 Task: In the Company huawei.com, Log call with description : 'Engaged in a call with a potential client interested in our expertise.'; Select call outcome: 'Busy '; Select call Direction: Inbound; Add date: '5 September, 2023' and time 6:00:PM. Logged in from softage.1@softage.net
Action: Mouse moved to (89, 57)
Screenshot: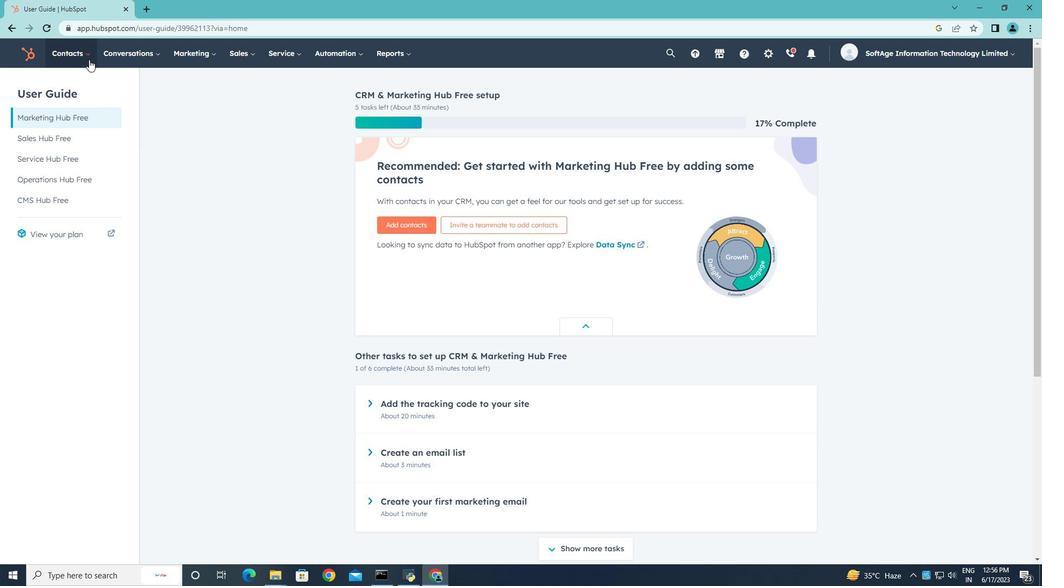 
Action: Mouse pressed left at (89, 57)
Screenshot: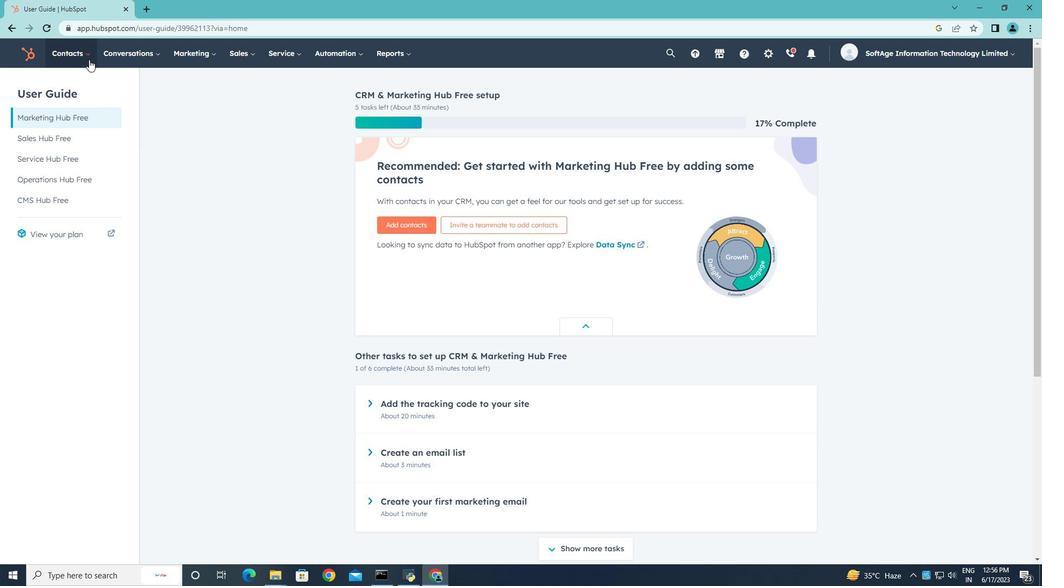 
Action: Mouse moved to (83, 106)
Screenshot: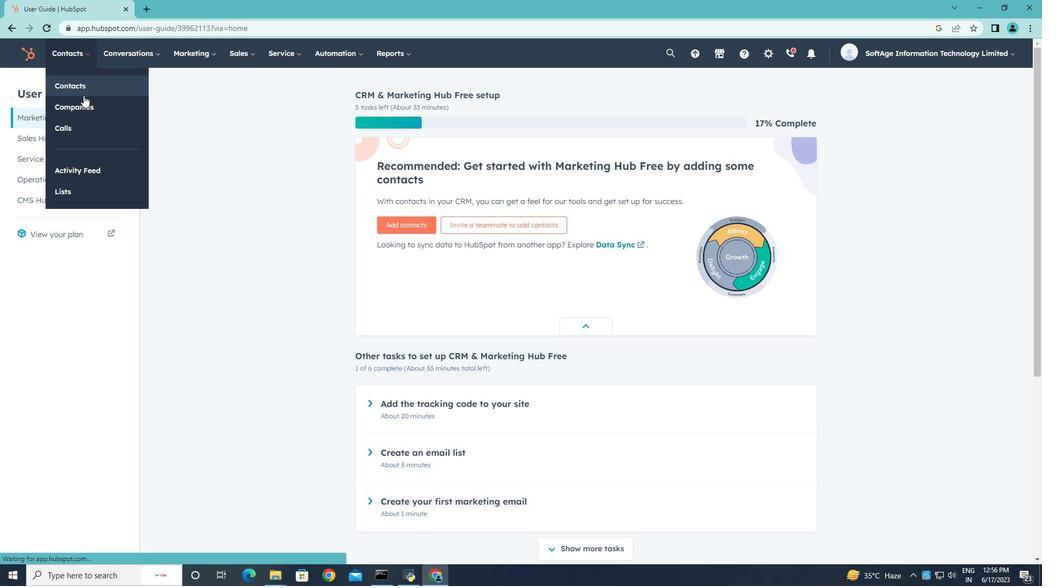 
Action: Mouse pressed left at (83, 106)
Screenshot: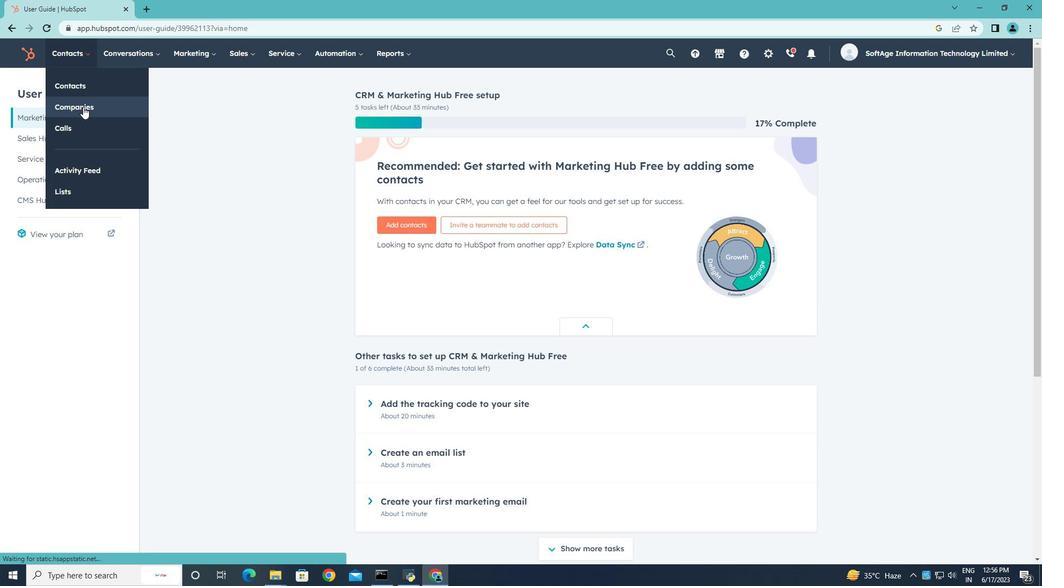 
Action: Mouse moved to (72, 177)
Screenshot: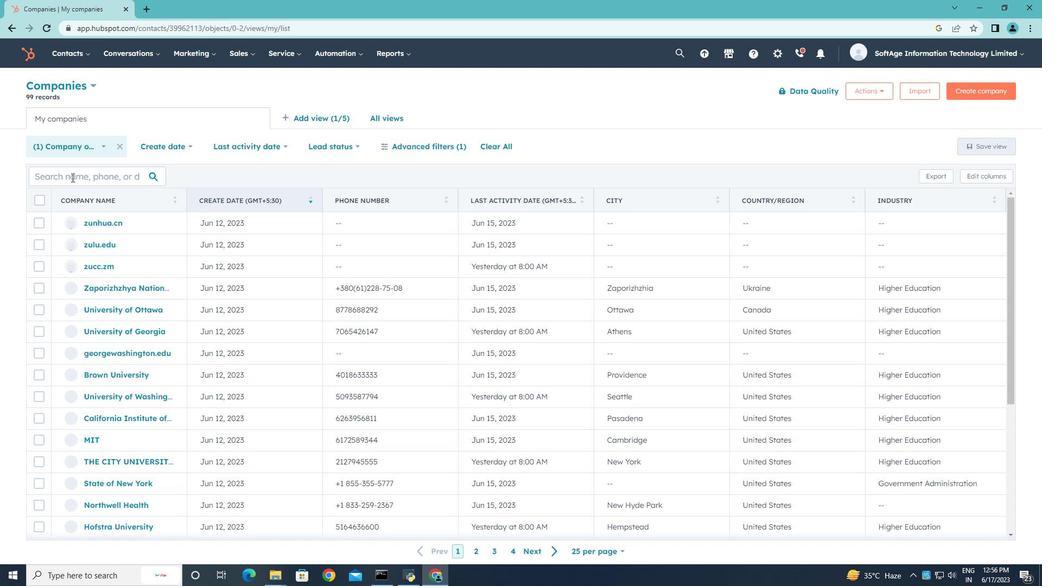
Action: Mouse pressed left at (72, 177)
Screenshot: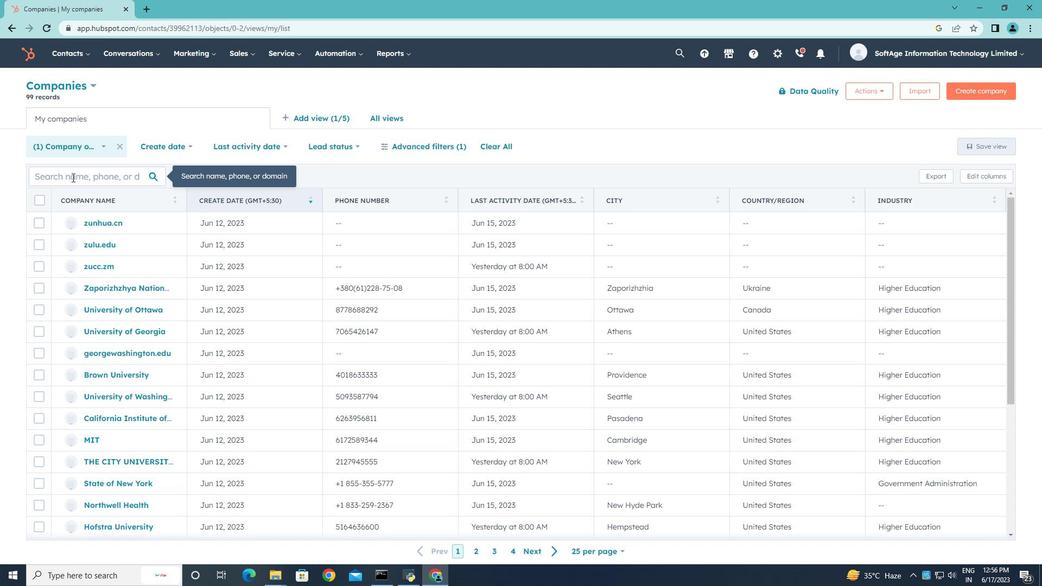 
Action: Key pressed huw<Key.backspace>awei.com
Screenshot: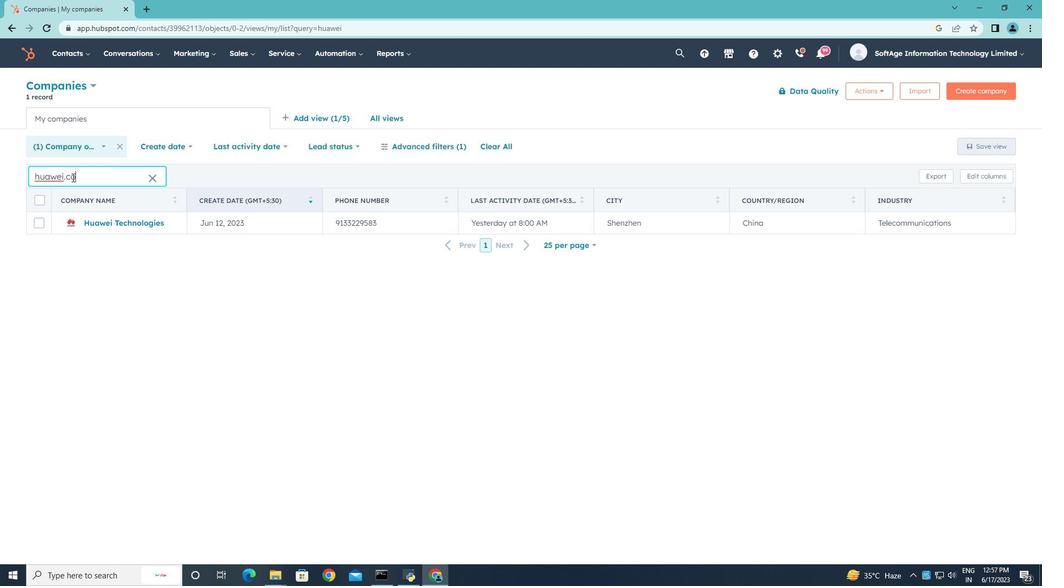 
Action: Mouse moved to (112, 223)
Screenshot: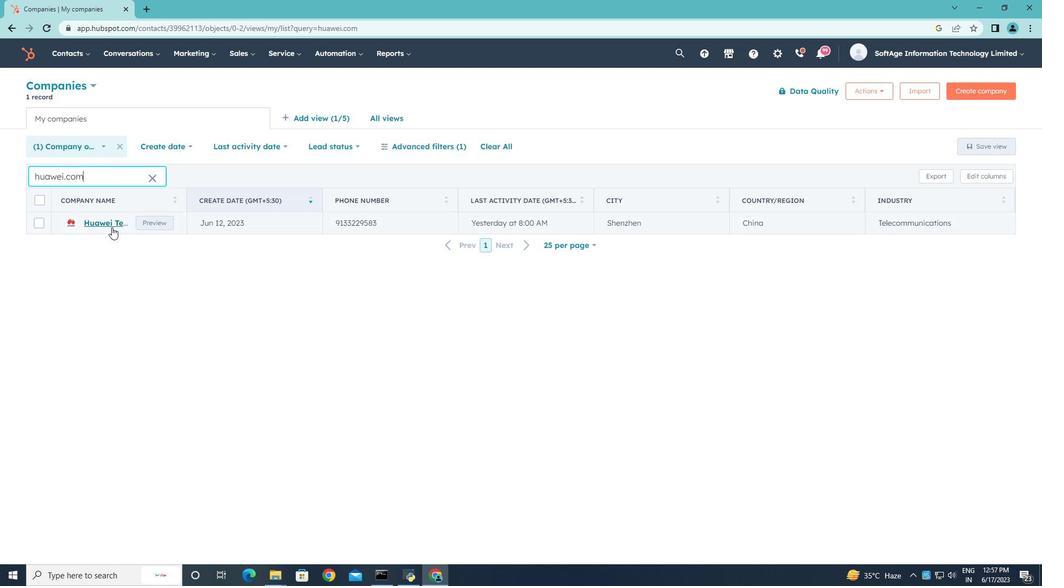 
Action: Mouse pressed left at (112, 223)
Screenshot: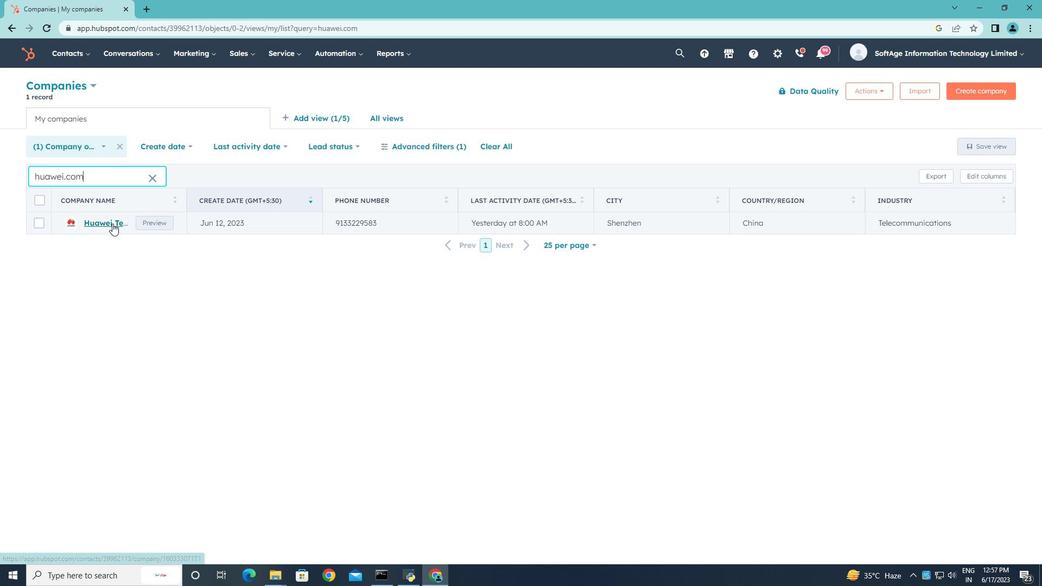 
Action: Mouse moved to (211, 182)
Screenshot: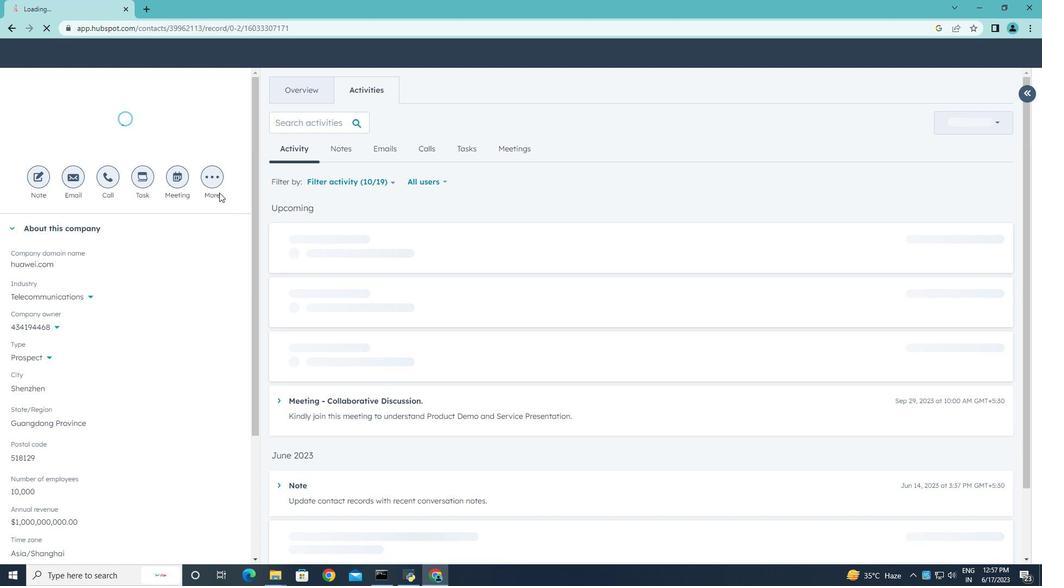 
Action: Mouse pressed left at (211, 182)
Screenshot: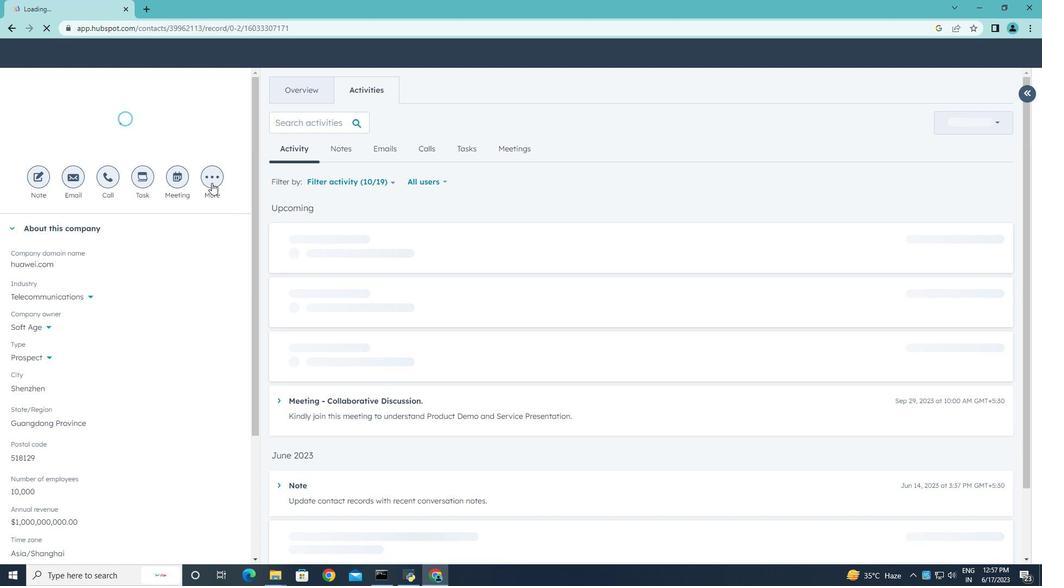 
Action: Mouse moved to (204, 273)
Screenshot: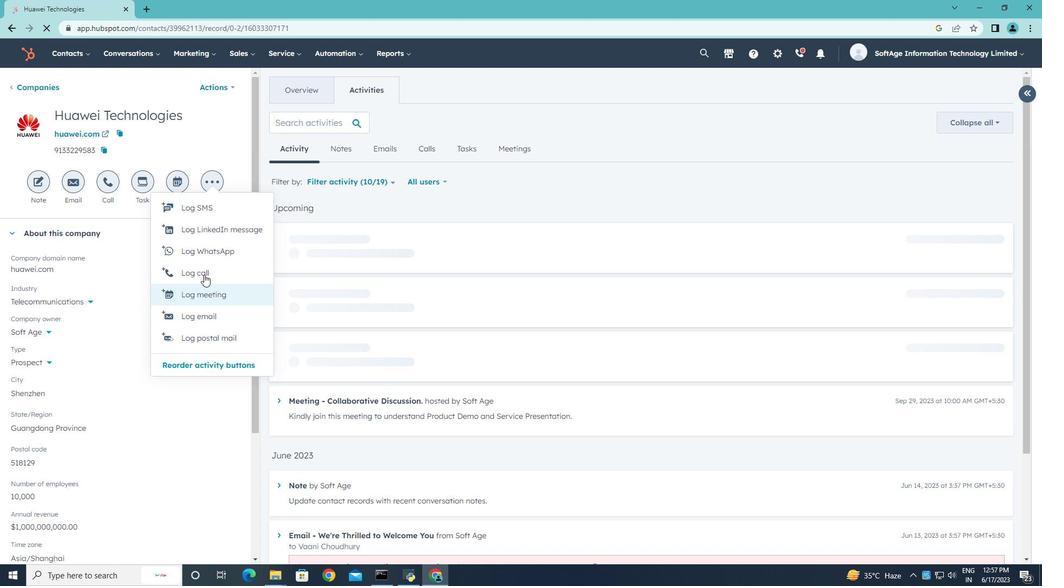 
Action: Mouse pressed left at (204, 273)
Screenshot: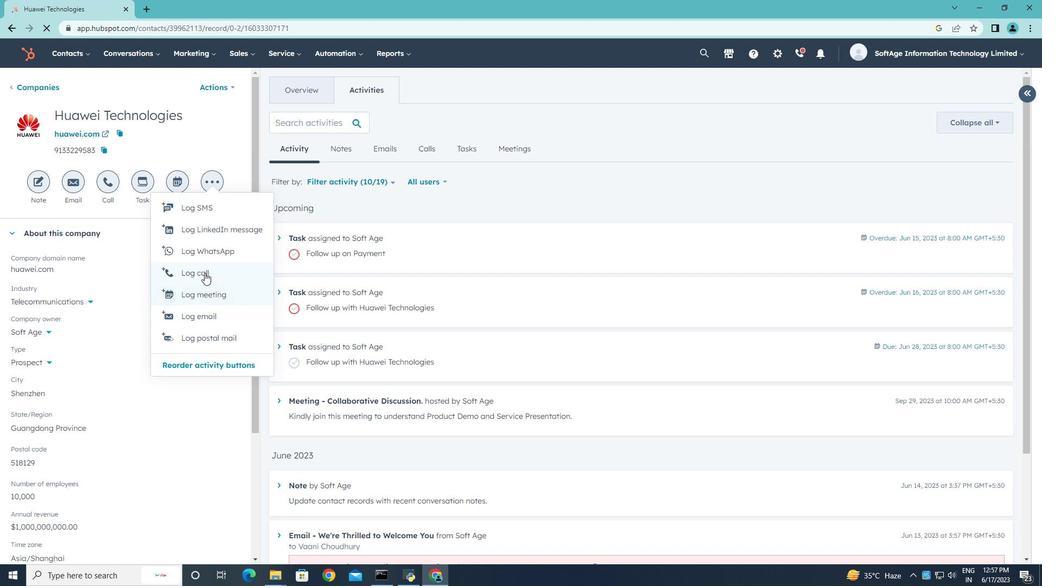 
Action: Key pressed <Key.shift>Engages<Key.space><Key.backspace><Key.backspace>d<Key.space>in<Key.space>a<Key.space>call<Key.space>with<Key.space>a<Key.space>potential<Key.space>client<Key.space>interested<Key.space>in<Key.space>our<Key.space>expertise.
Screenshot: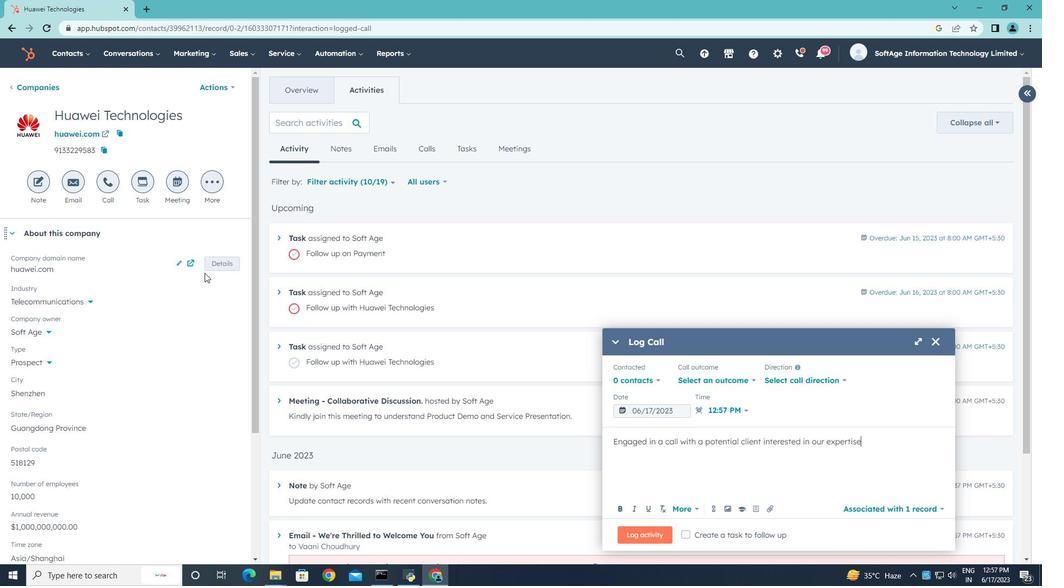 
Action: Mouse moved to (750, 380)
Screenshot: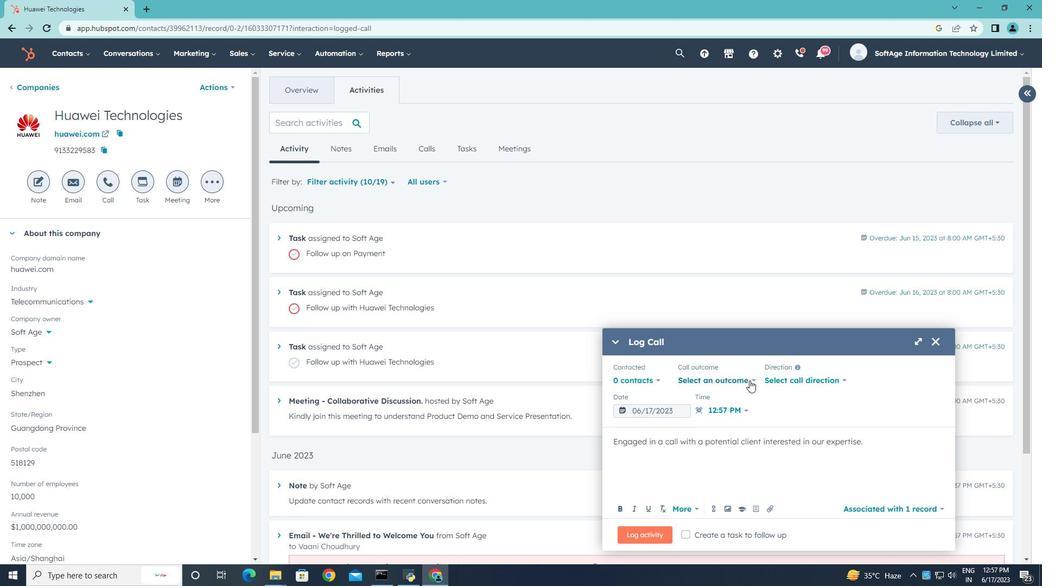 
Action: Mouse pressed left at (750, 380)
Screenshot: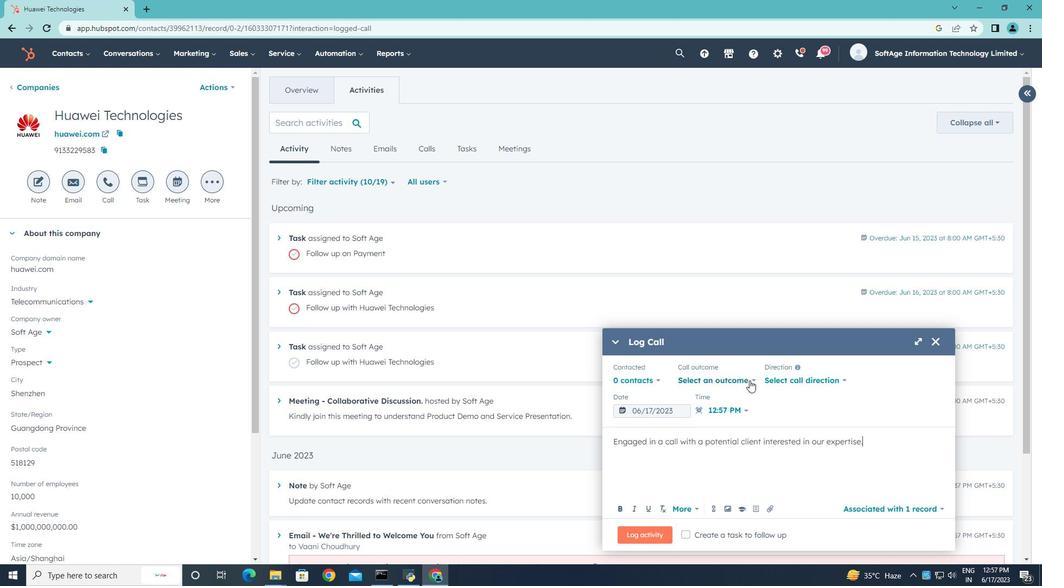 
Action: Mouse moved to (723, 413)
Screenshot: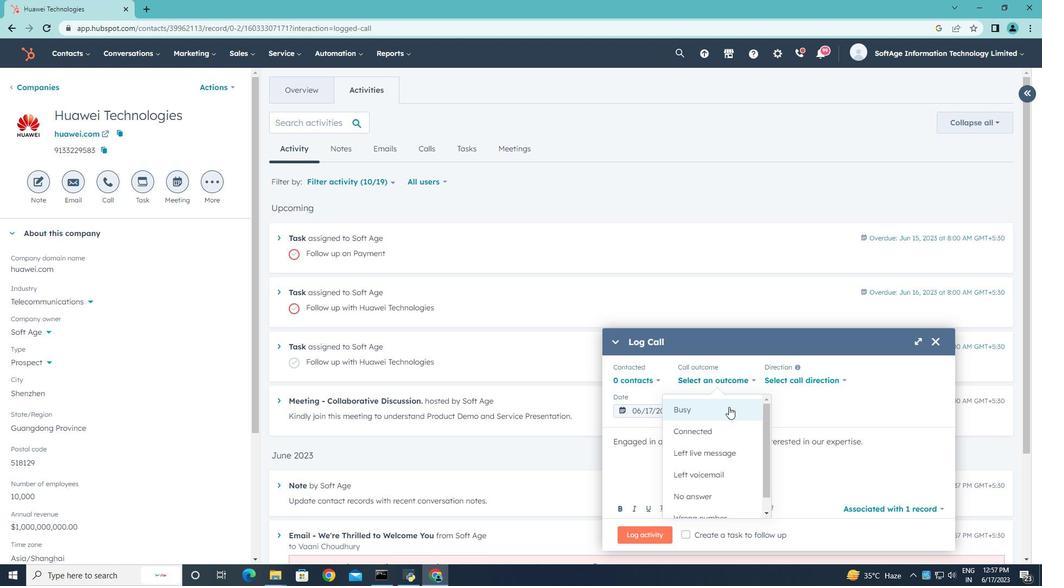 
Action: Mouse pressed left at (723, 413)
Screenshot: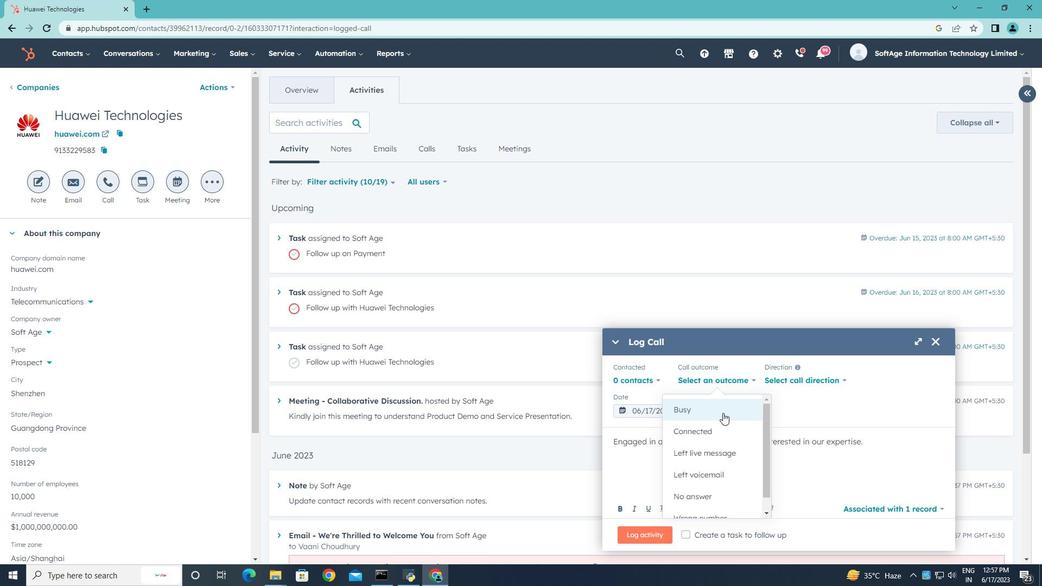 
Action: Mouse moved to (790, 380)
Screenshot: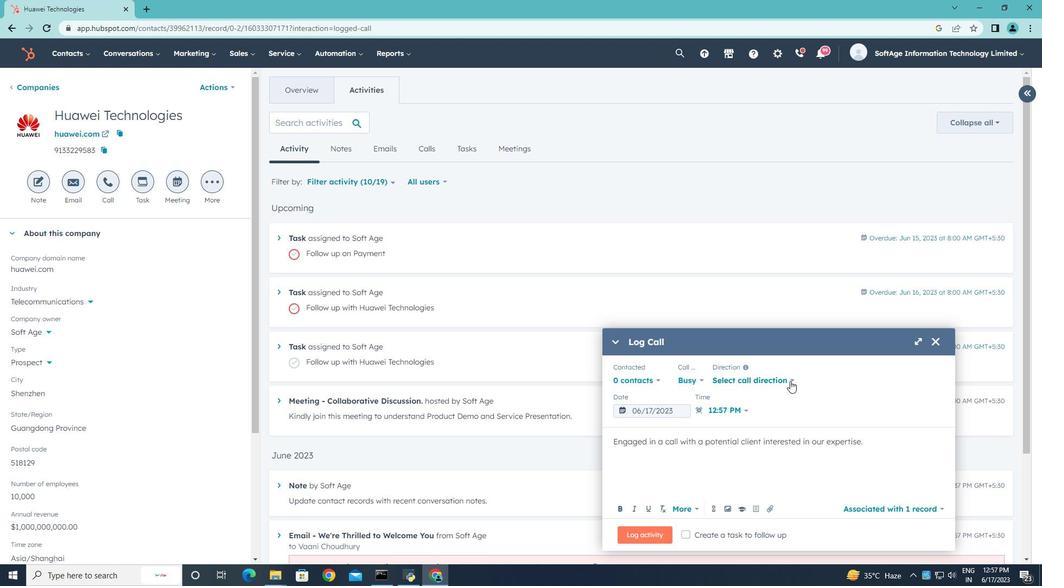 
Action: Mouse pressed left at (790, 380)
Screenshot: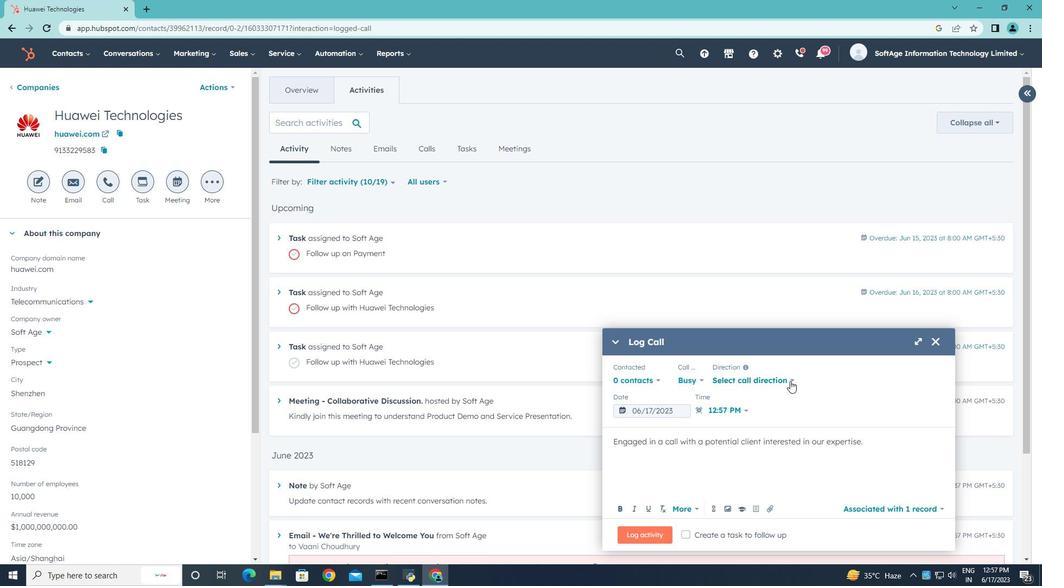 
Action: Mouse moved to (763, 405)
Screenshot: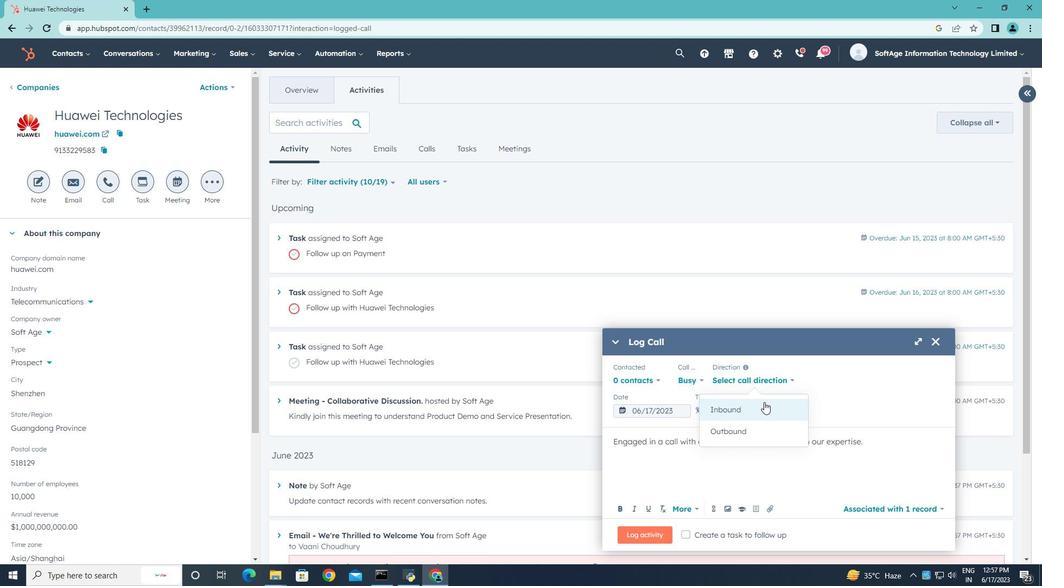 
Action: Mouse pressed left at (763, 405)
Screenshot: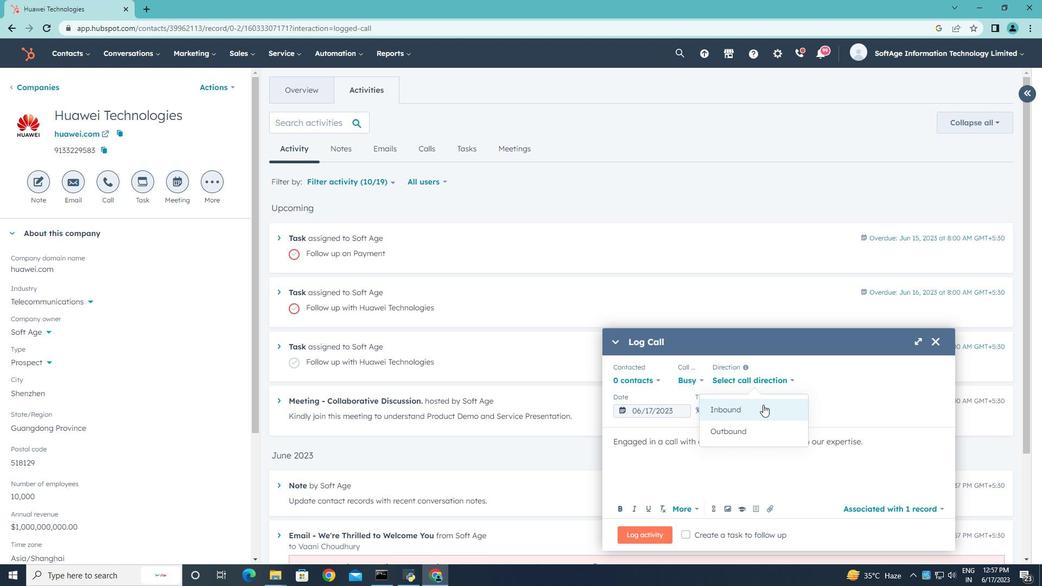 
Action: Mouse moved to (837, 382)
Screenshot: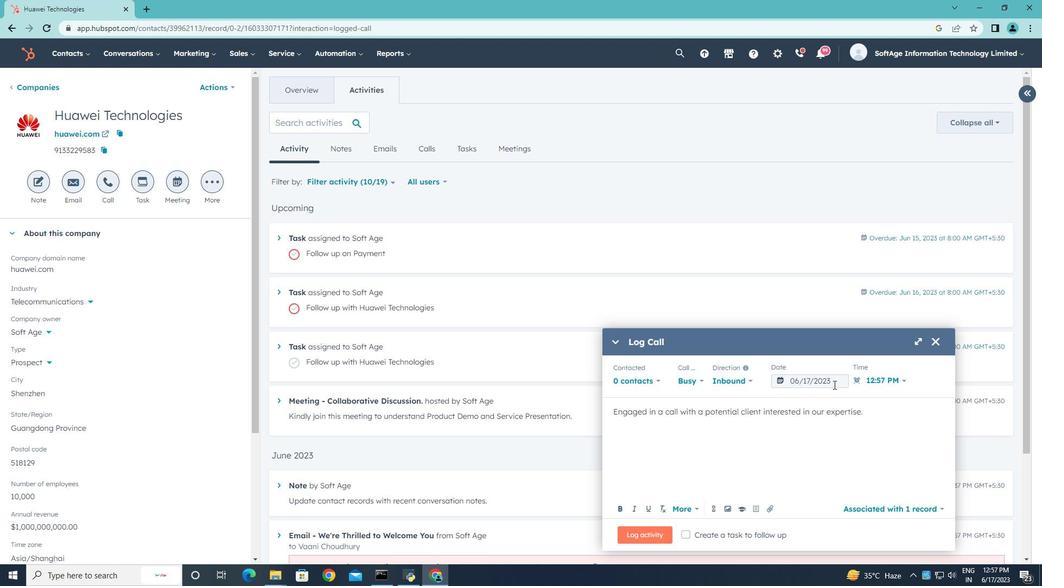 
Action: Mouse pressed left at (837, 382)
Screenshot: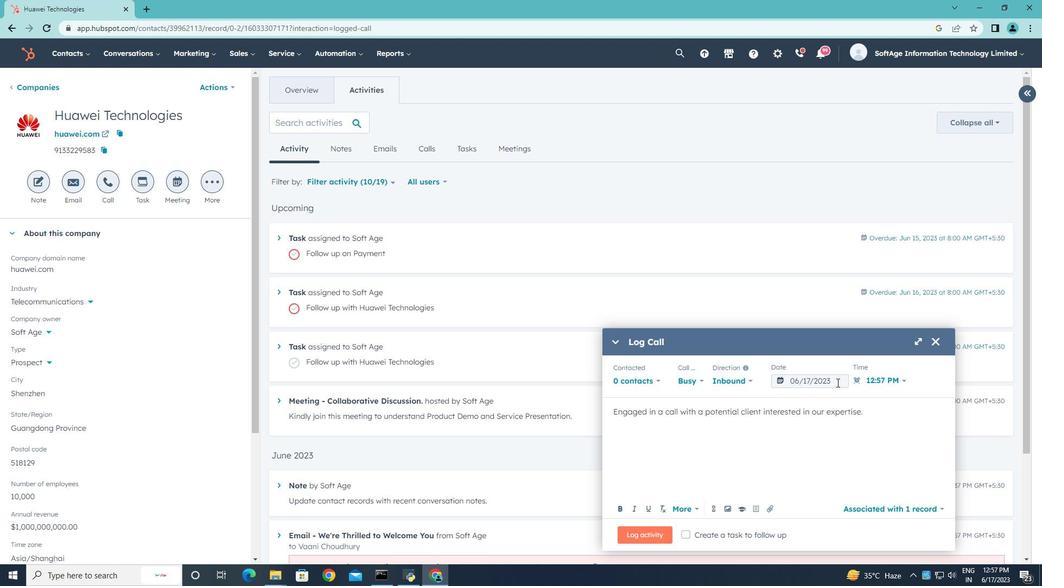 
Action: Mouse moved to (914, 210)
Screenshot: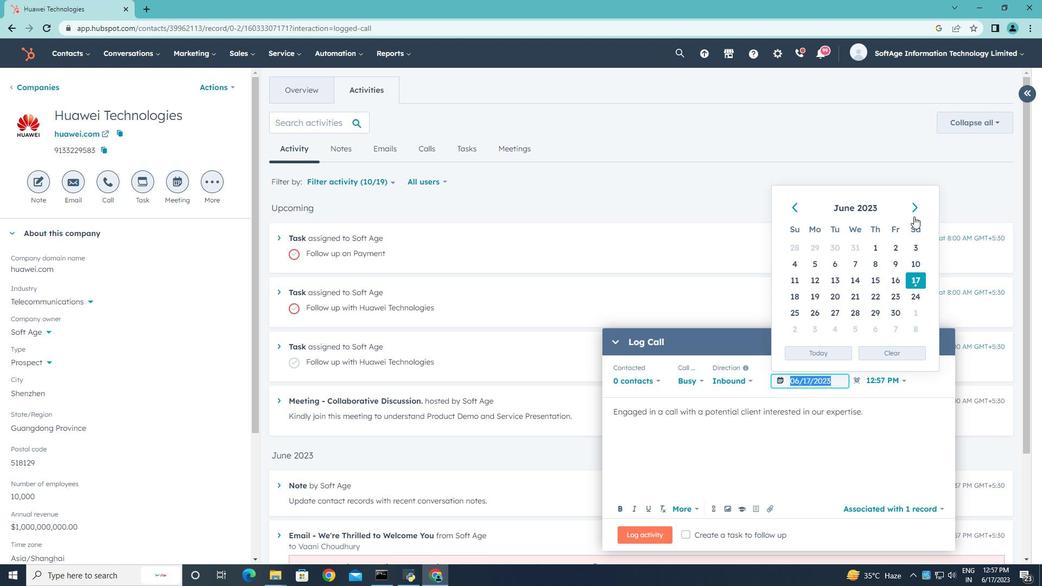 
Action: Mouse pressed left at (914, 210)
Screenshot: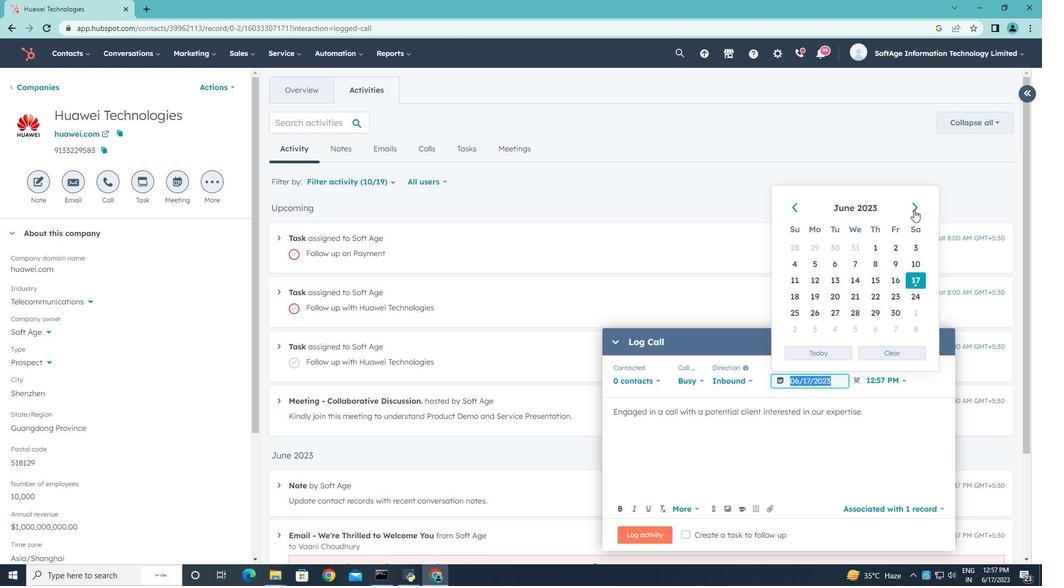 
Action: Mouse pressed left at (914, 210)
Screenshot: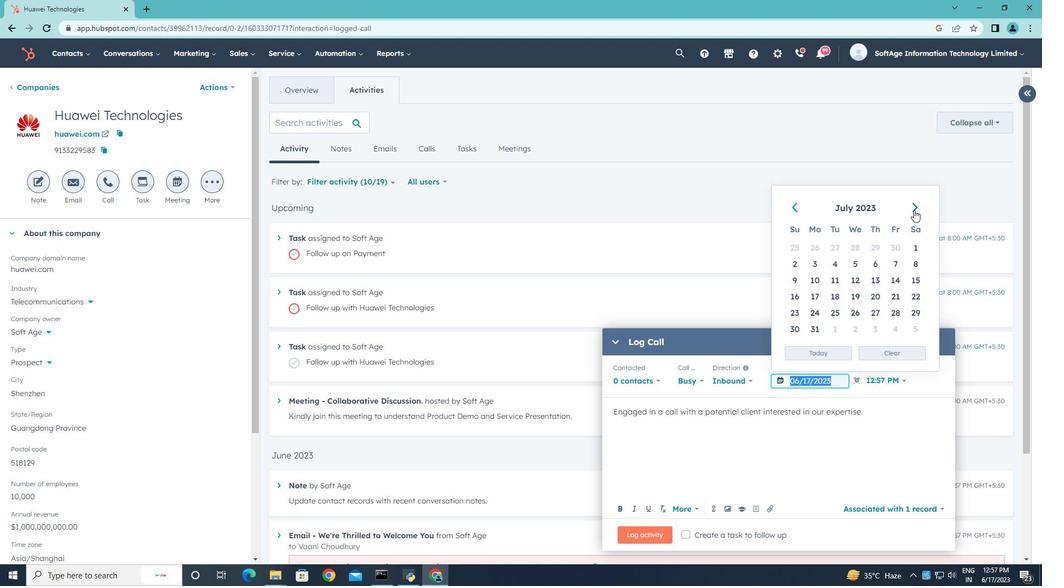 
Action: Mouse pressed left at (914, 210)
Screenshot: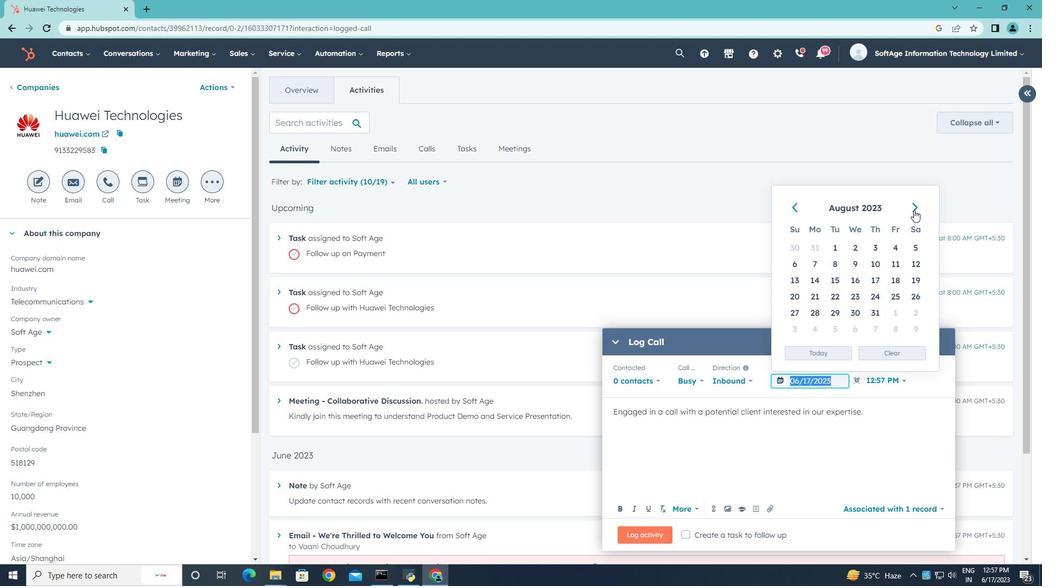 
Action: Mouse moved to (834, 262)
Screenshot: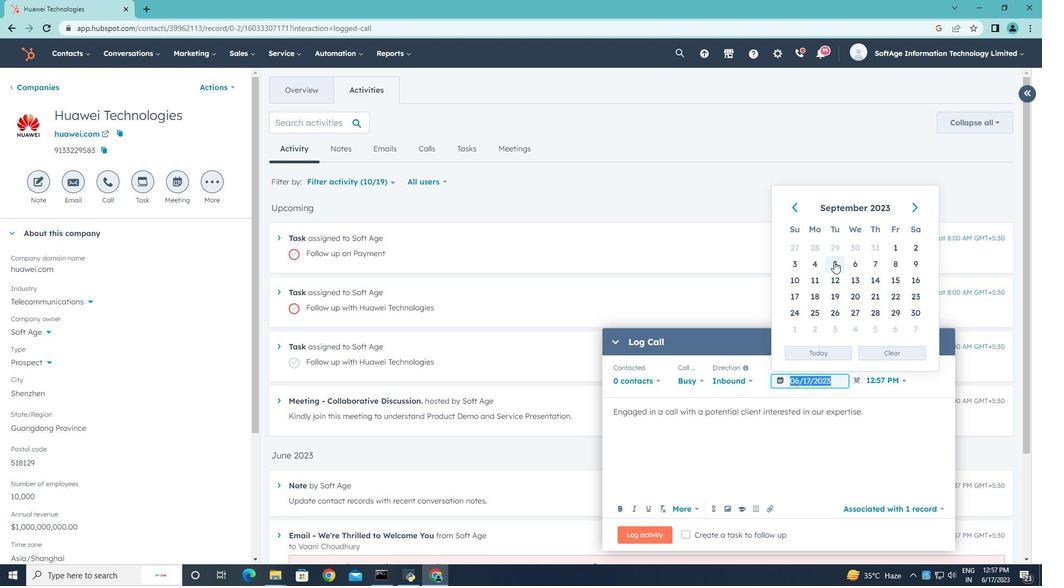 
Action: Mouse pressed left at (834, 262)
Screenshot: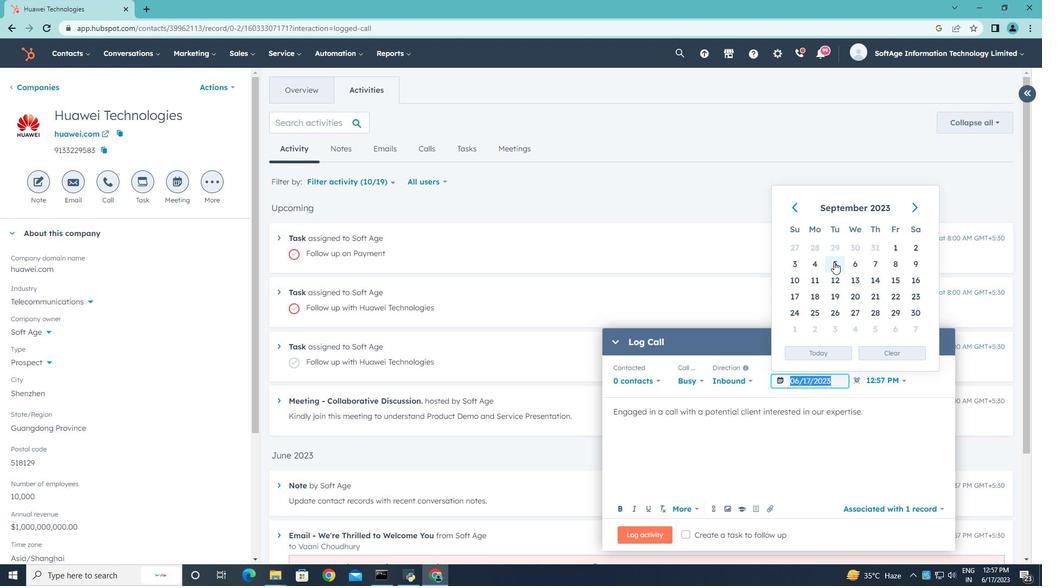 
Action: Mouse moved to (905, 382)
Screenshot: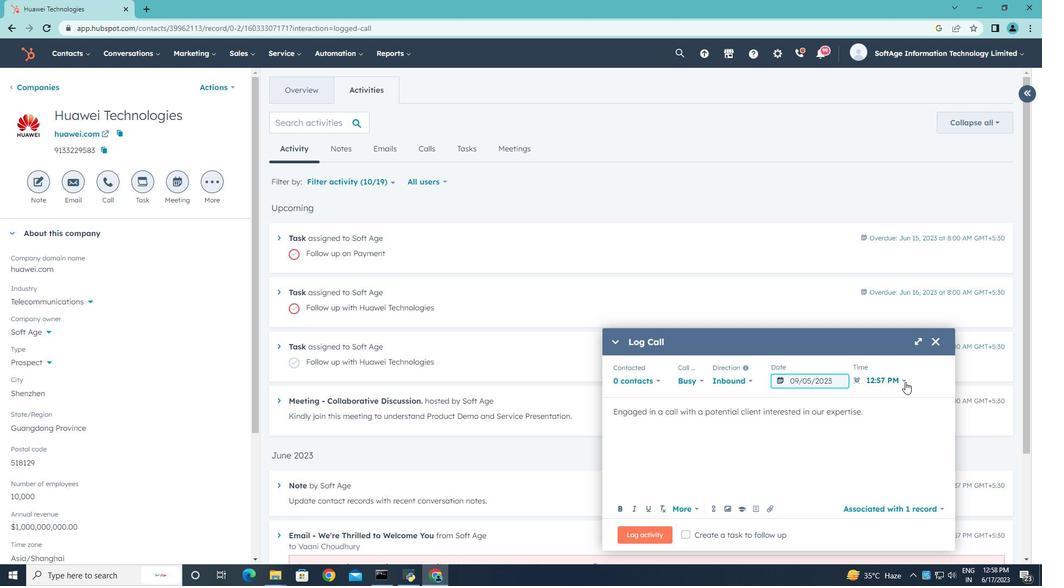 
Action: Mouse pressed left at (905, 382)
Screenshot: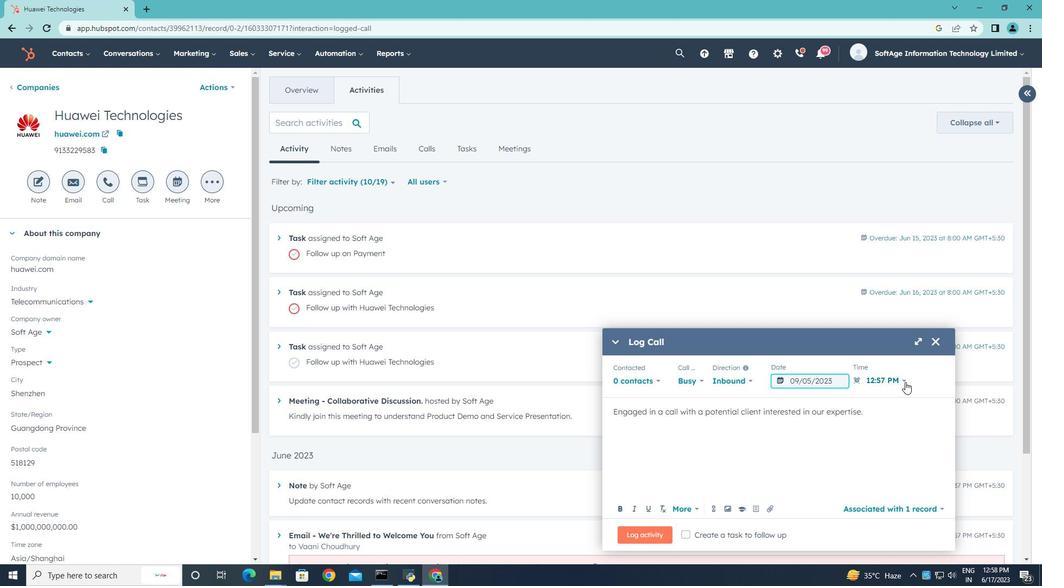 
Action: Mouse moved to (881, 471)
Screenshot: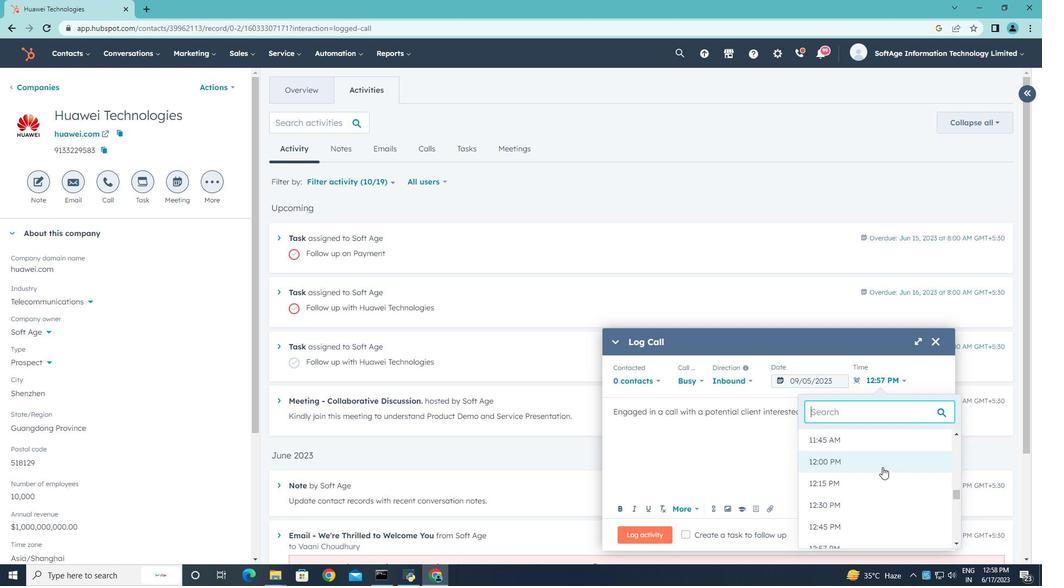 
Action: Mouse scrolled (881, 471) with delta (0, 0)
Screenshot: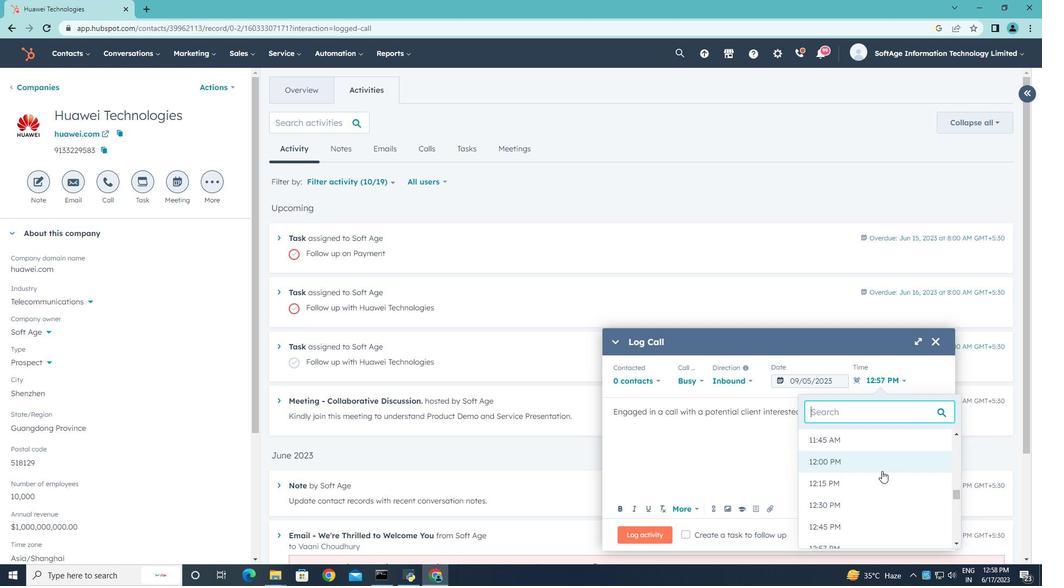 
Action: Mouse scrolled (881, 471) with delta (0, 0)
Screenshot: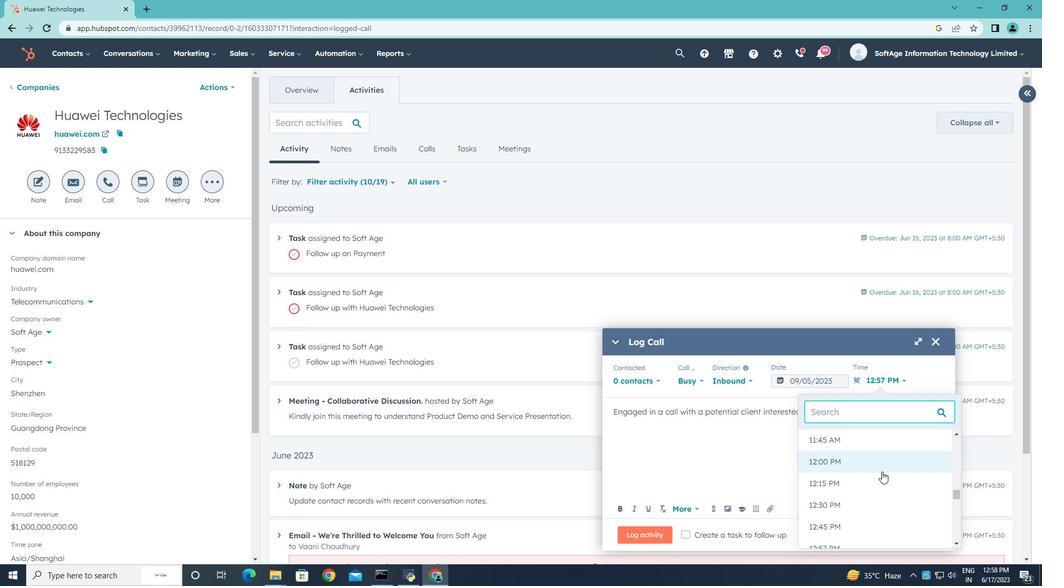 
Action: Mouse scrolled (881, 471) with delta (0, 0)
Screenshot: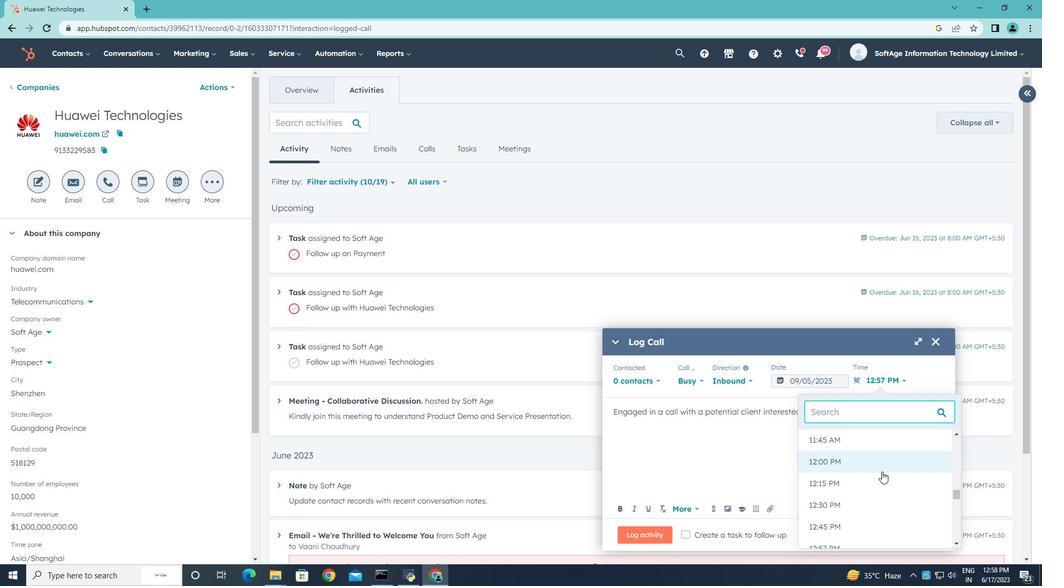 
Action: Mouse scrolled (881, 471) with delta (0, 0)
Screenshot: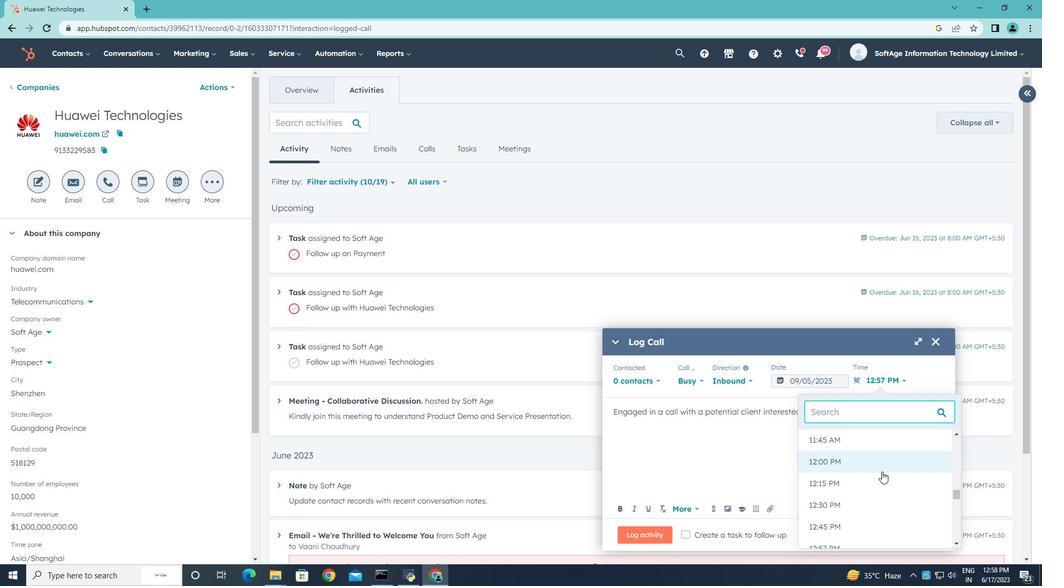 
Action: Mouse scrolled (881, 471) with delta (0, 0)
Screenshot: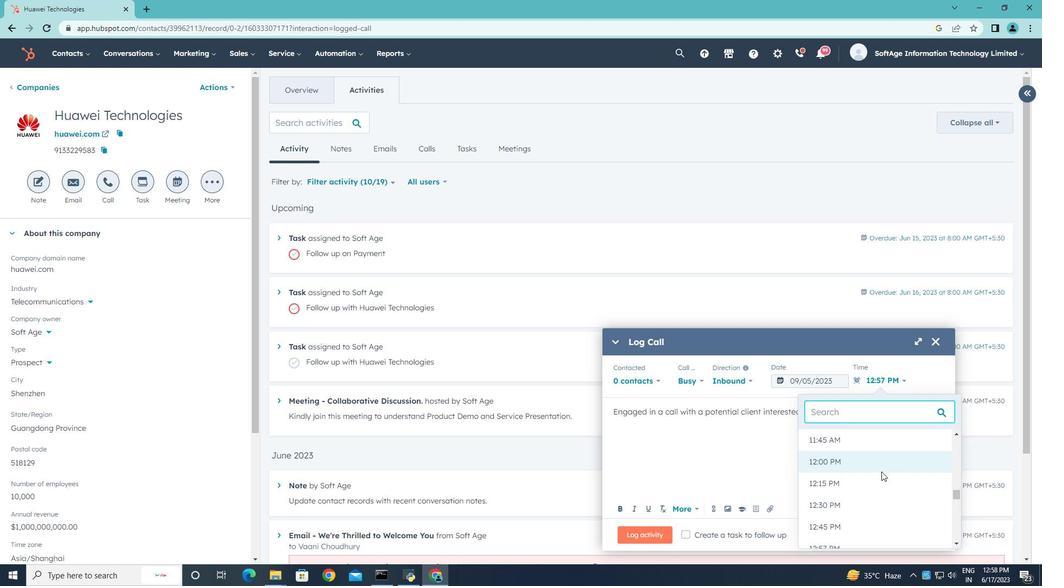 
Action: Mouse scrolled (881, 471) with delta (0, 0)
Screenshot: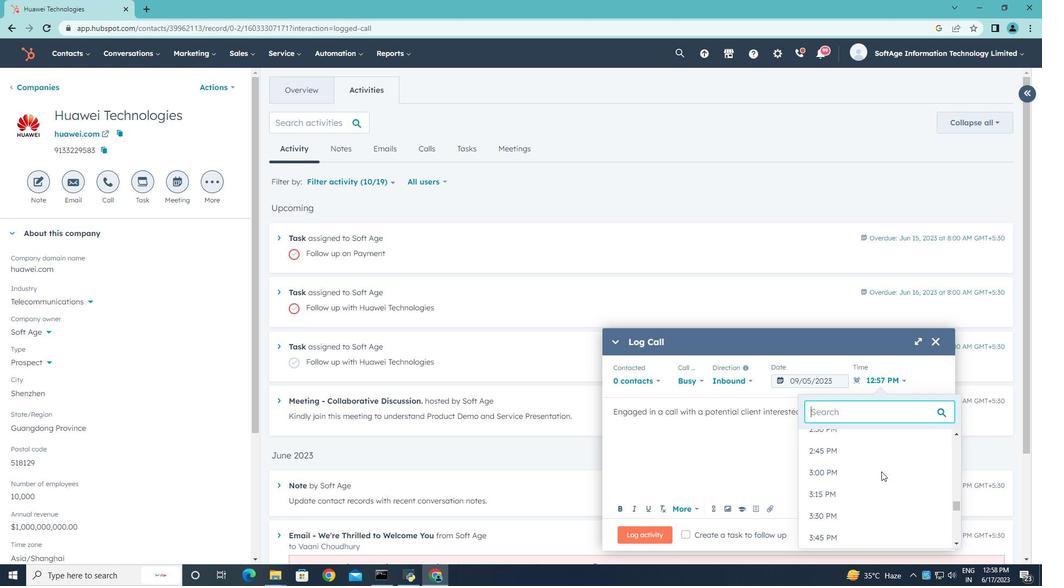 
Action: Mouse scrolled (881, 471) with delta (0, 0)
Screenshot: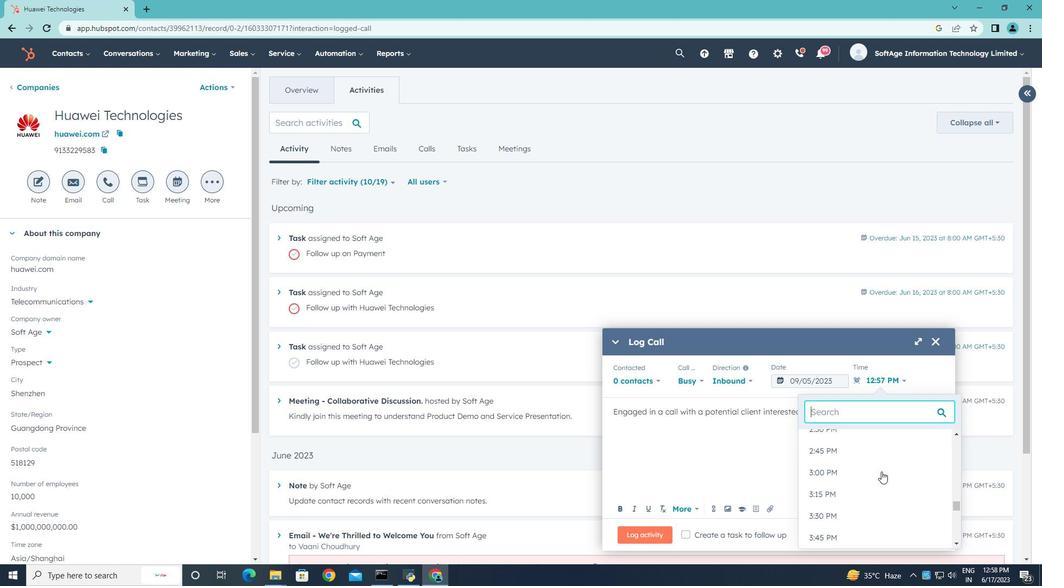 
Action: Mouse scrolled (881, 471) with delta (0, 0)
Screenshot: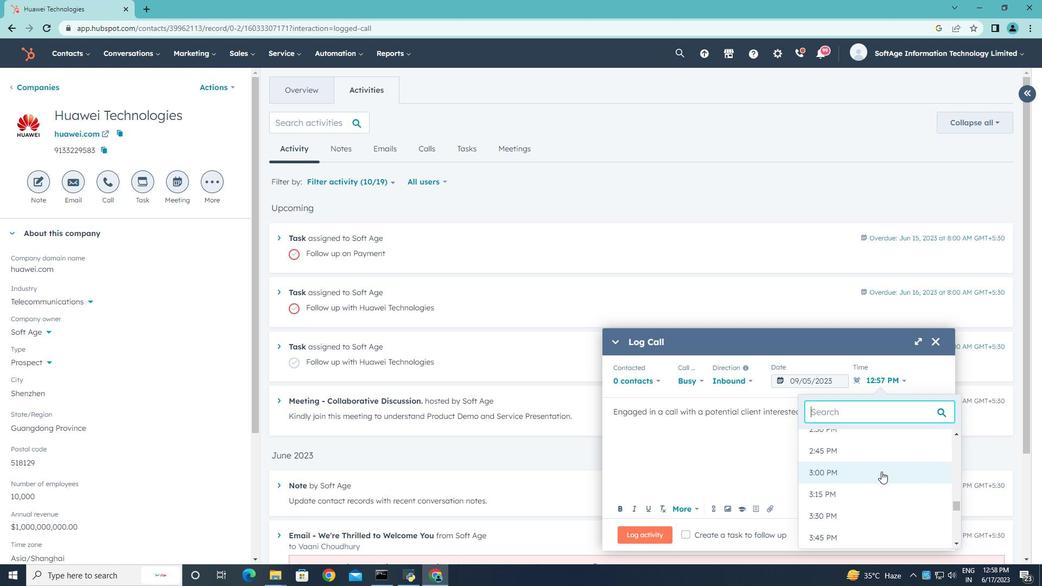 
Action: Mouse scrolled (881, 471) with delta (0, 0)
Screenshot: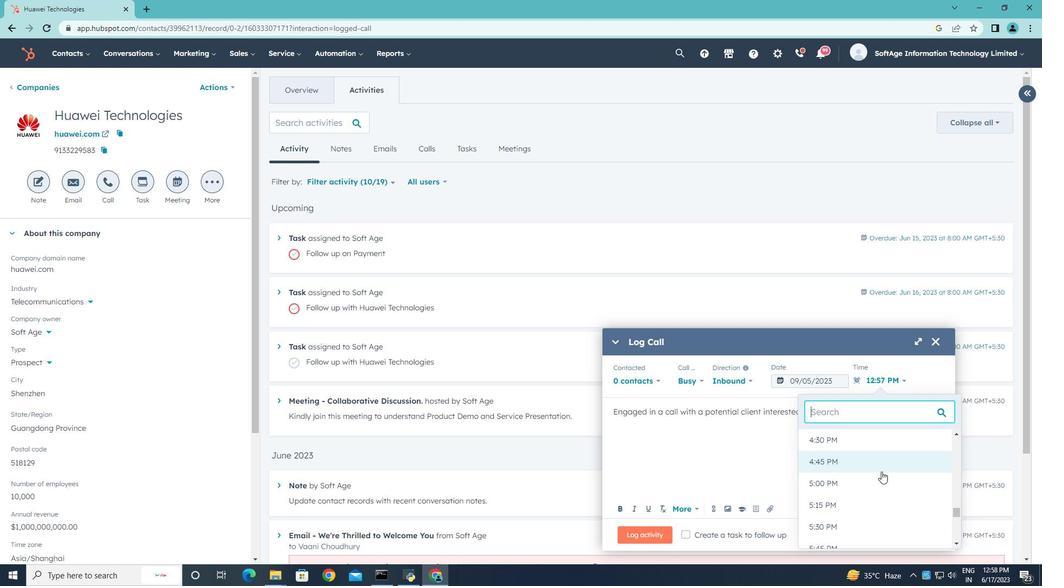 
Action: Mouse moved to (852, 518)
Screenshot: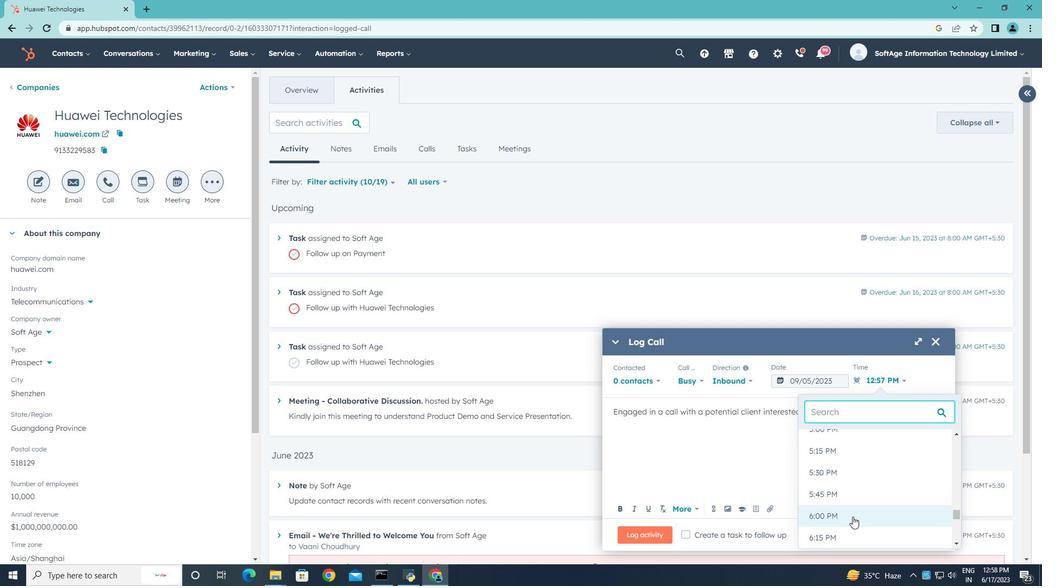 
Action: Mouse pressed left at (852, 518)
Screenshot: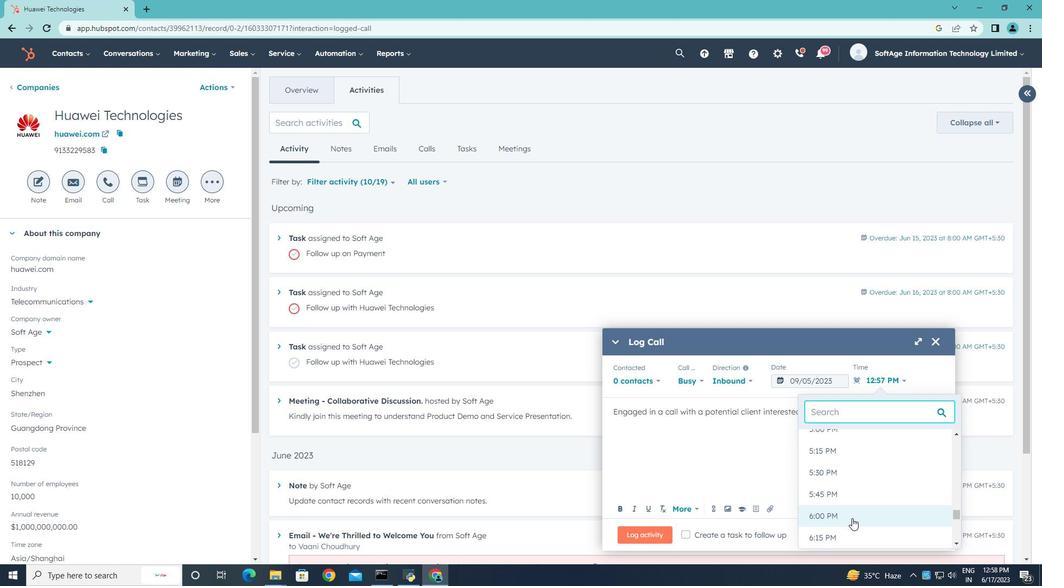 
Action: Mouse moved to (656, 535)
Screenshot: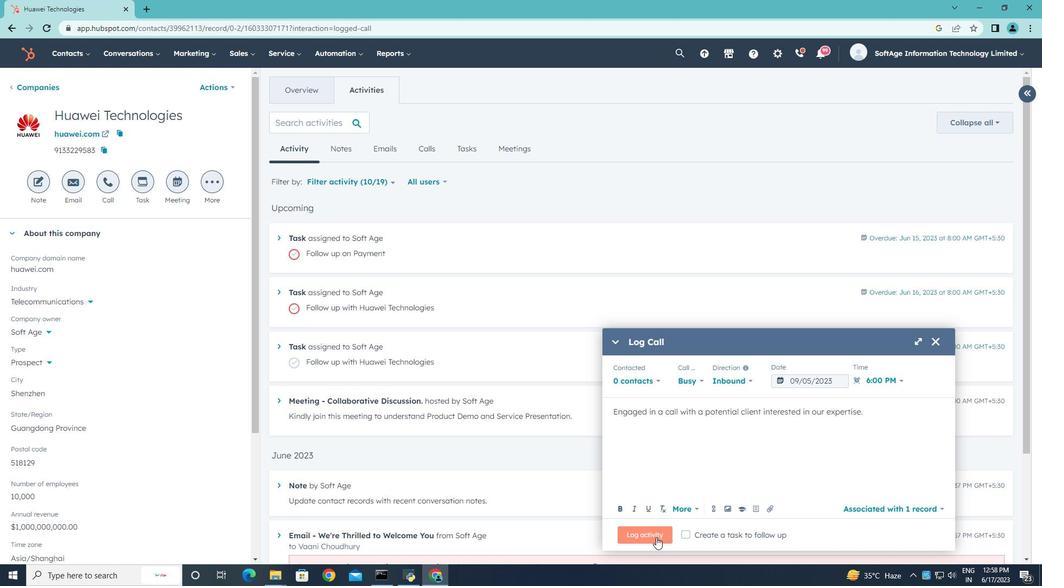 
Action: Mouse pressed left at (656, 535)
Screenshot: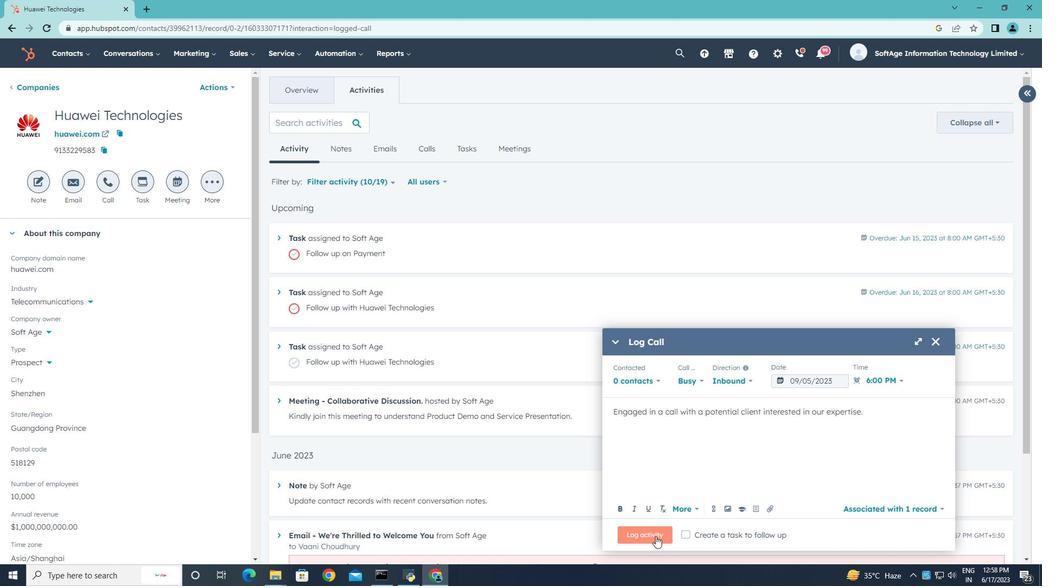 
Action: Mouse moved to (656, 535)
Screenshot: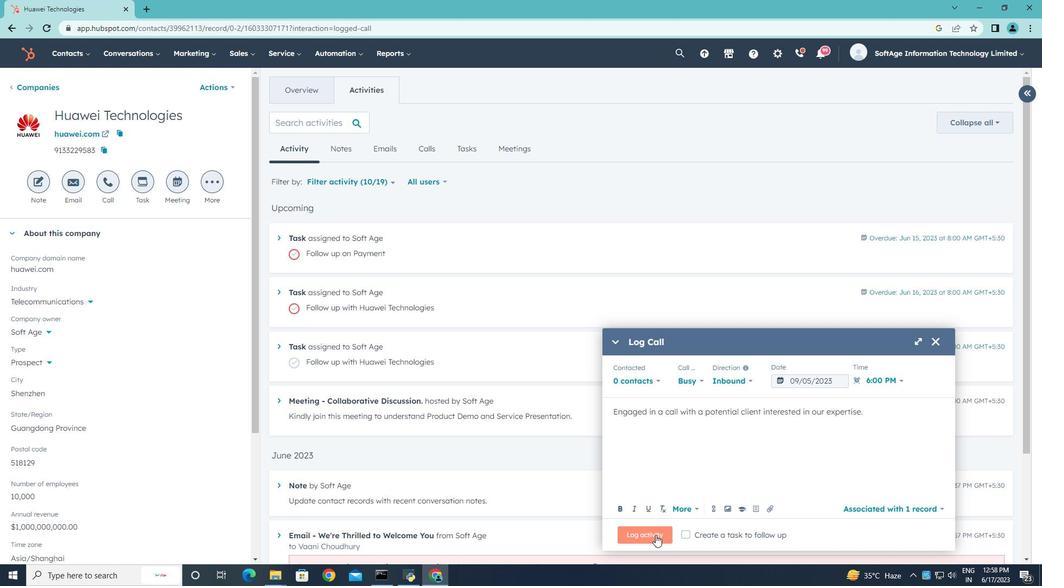 
